 Task: Add Attachment from "Attach a link" to Card Card0000000164 in Board Board0000000041 in Workspace WS0000000014 in Trello. Add Cover Red to Card Card0000000164 in Board Board0000000041 in Workspace WS0000000014 in Trello. Add "Join Card" Button Button0000000164  to Card Card0000000164 in Board Board0000000041 in Workspace WS0000000014 in Trello. Add Description DS0000000164 to Card Card0000000164 in Board Board0000000041 in Workspace WS0000000014 in Trello. Add Comment CM0000000164 to Card Card0000000164 in Board Board0000000041 in Workspace WS0000000014 in Trello
Action: Mouse moved to (382, 543)
Screenshot: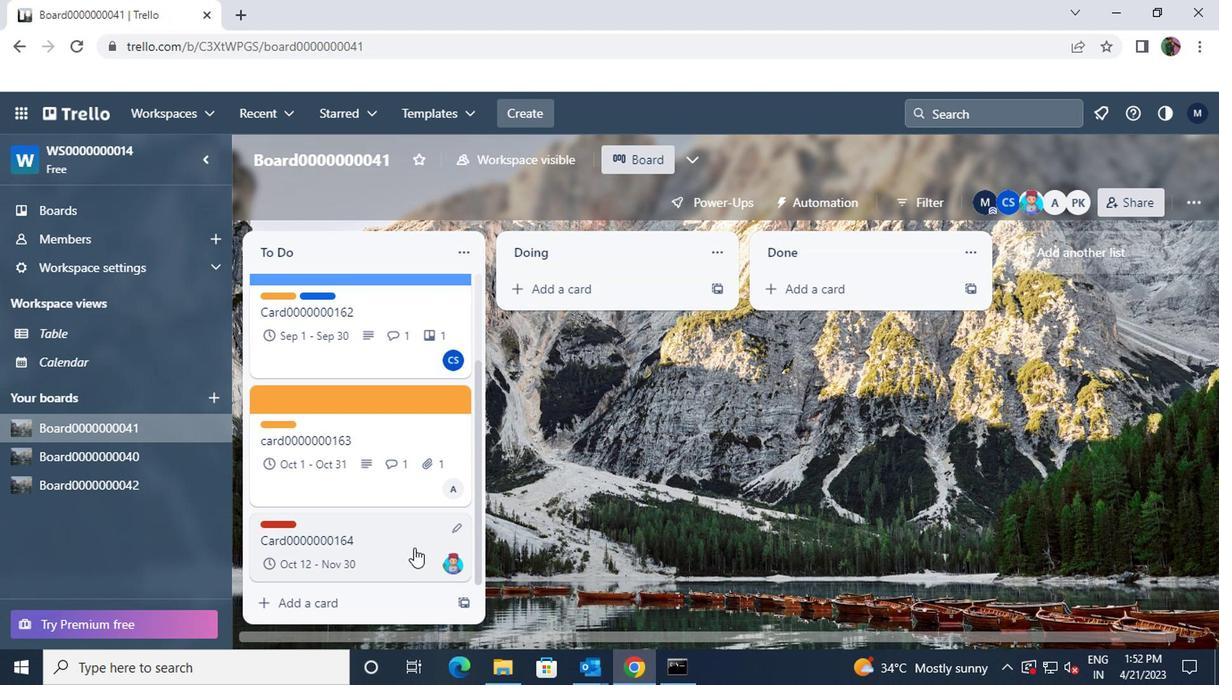 
Action: Mouse pressed left at (382, 543)
Screenshot: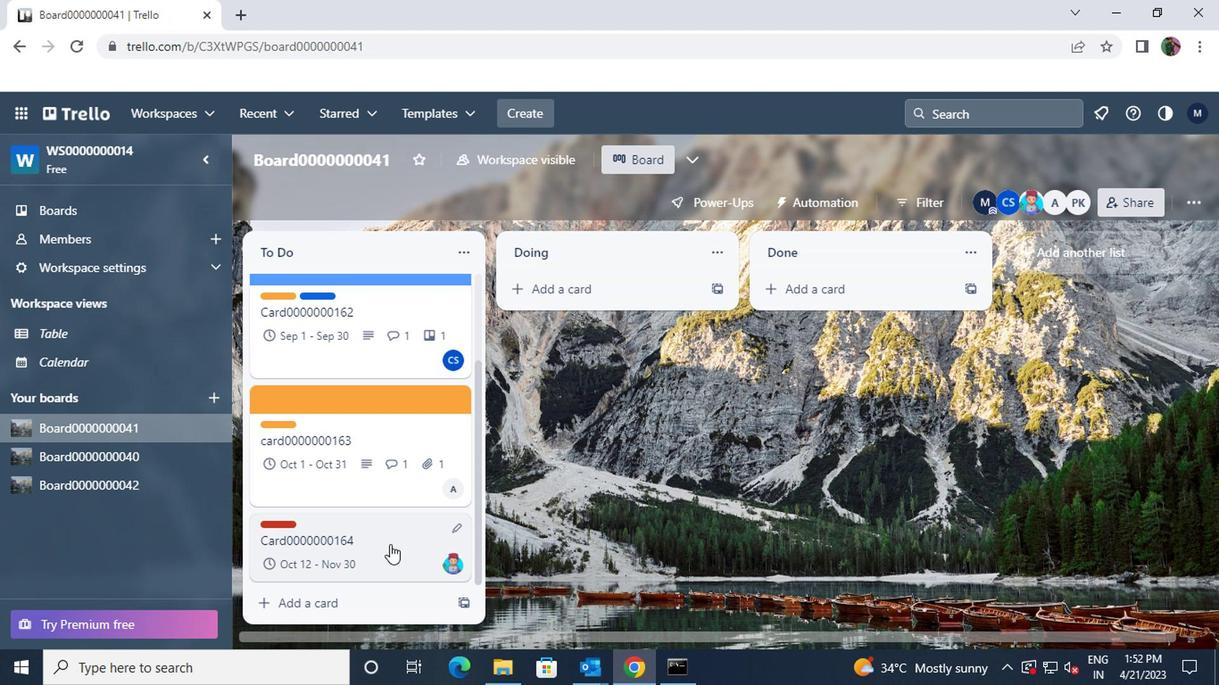 
Action: Mouse moved to (822, 394)
Screenshot: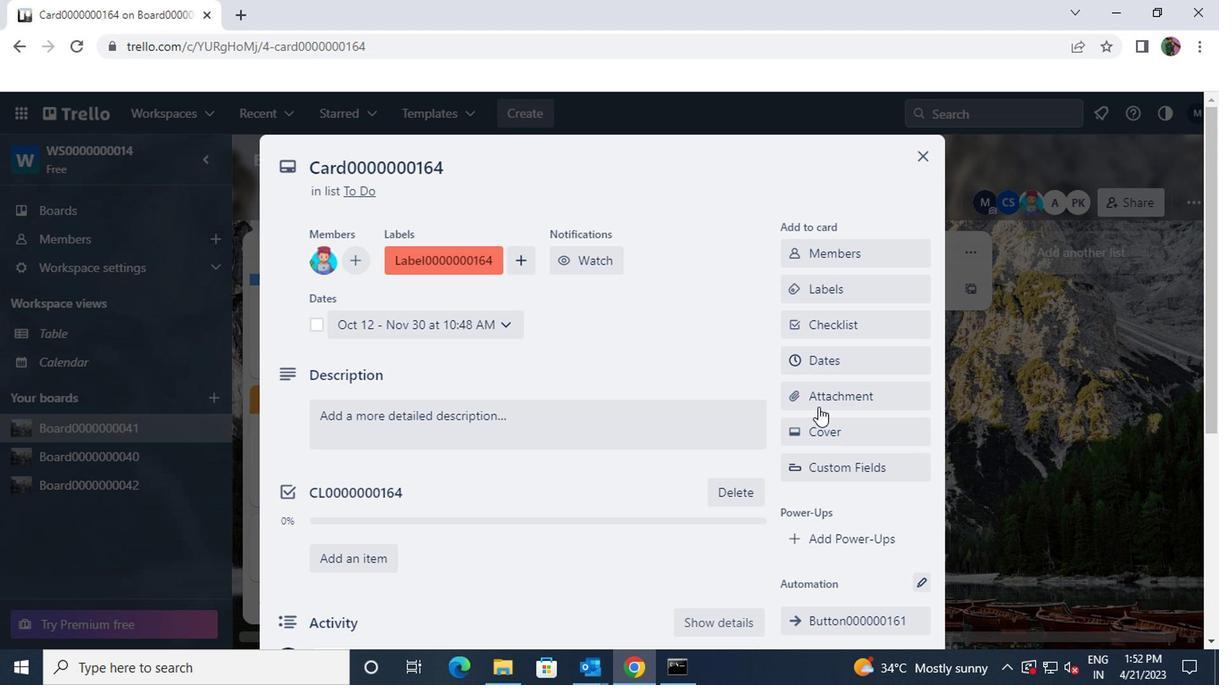 
Action: Mouse pressed left at (822, 394)
Screenshot: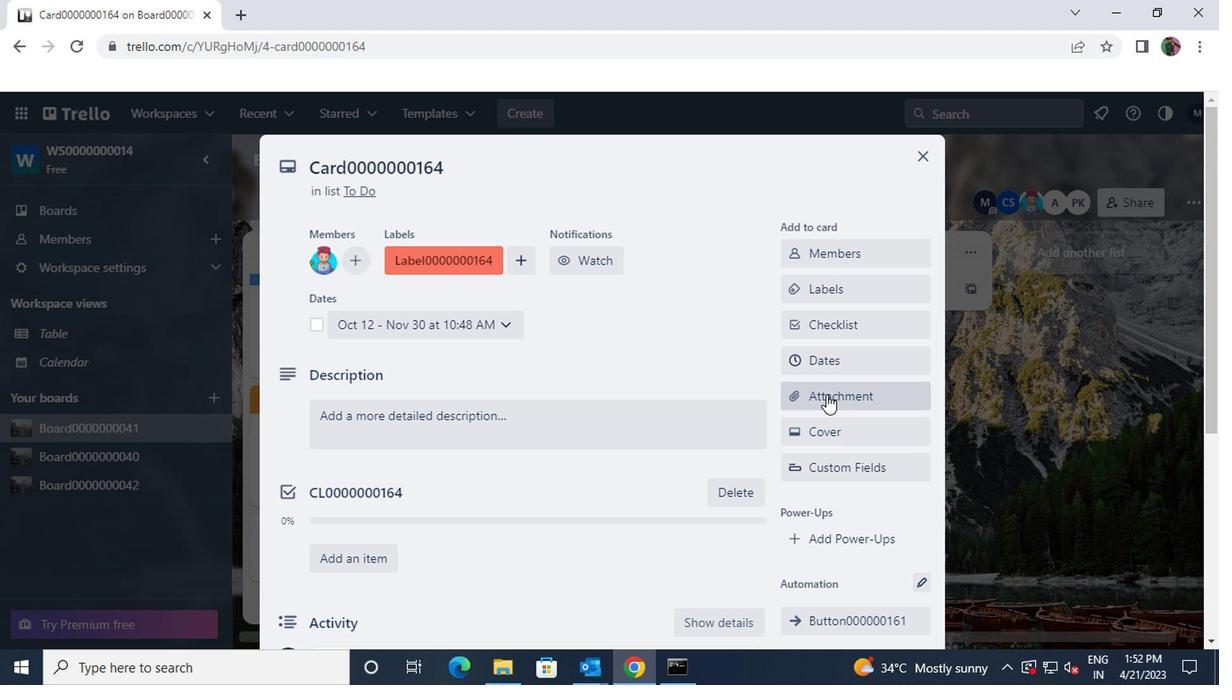 
Action: Key pressed ctrl+V
Screenshot: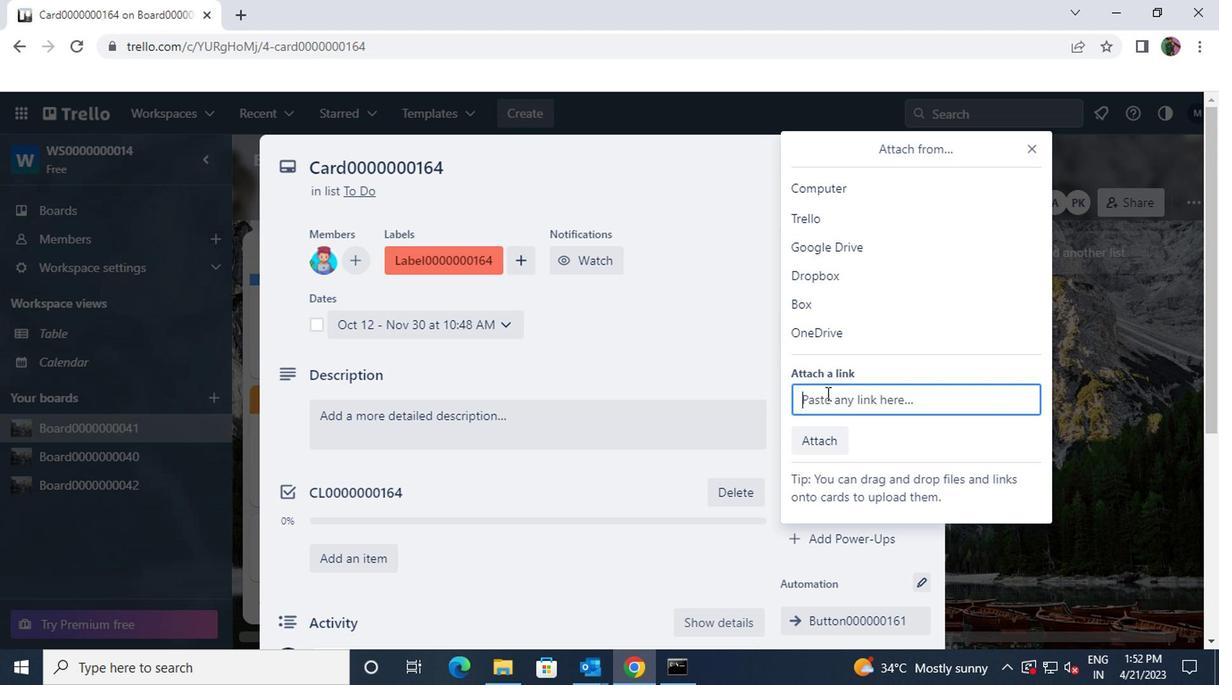 
Action: Mouse moved to (821, 506)
Screenshot: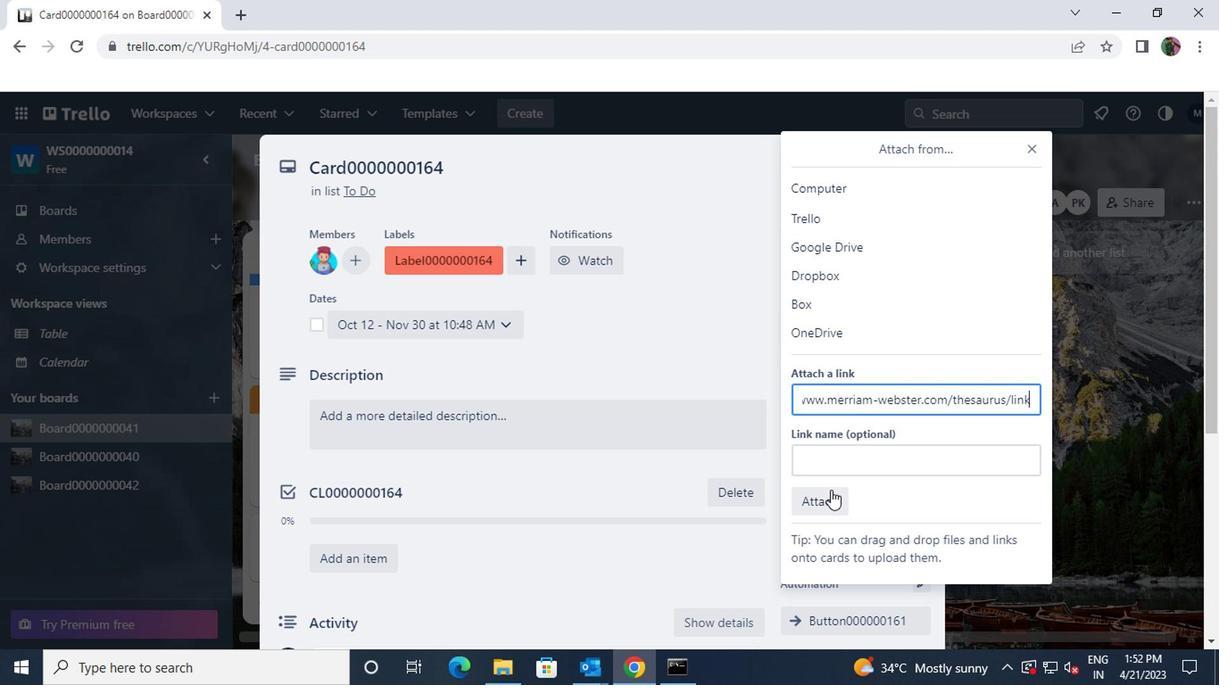 
Action: Mouse pressed left at (821, 506)
Screenshot: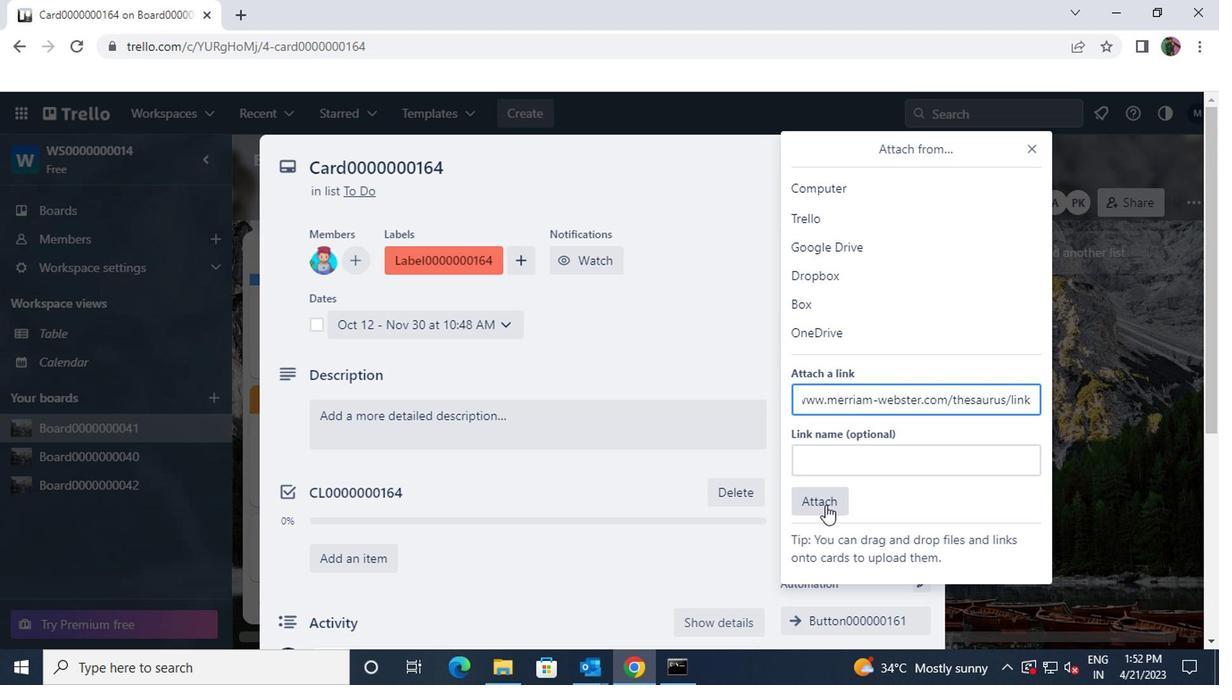 
Action: Mouse moved to (817, 422)
Screenshot: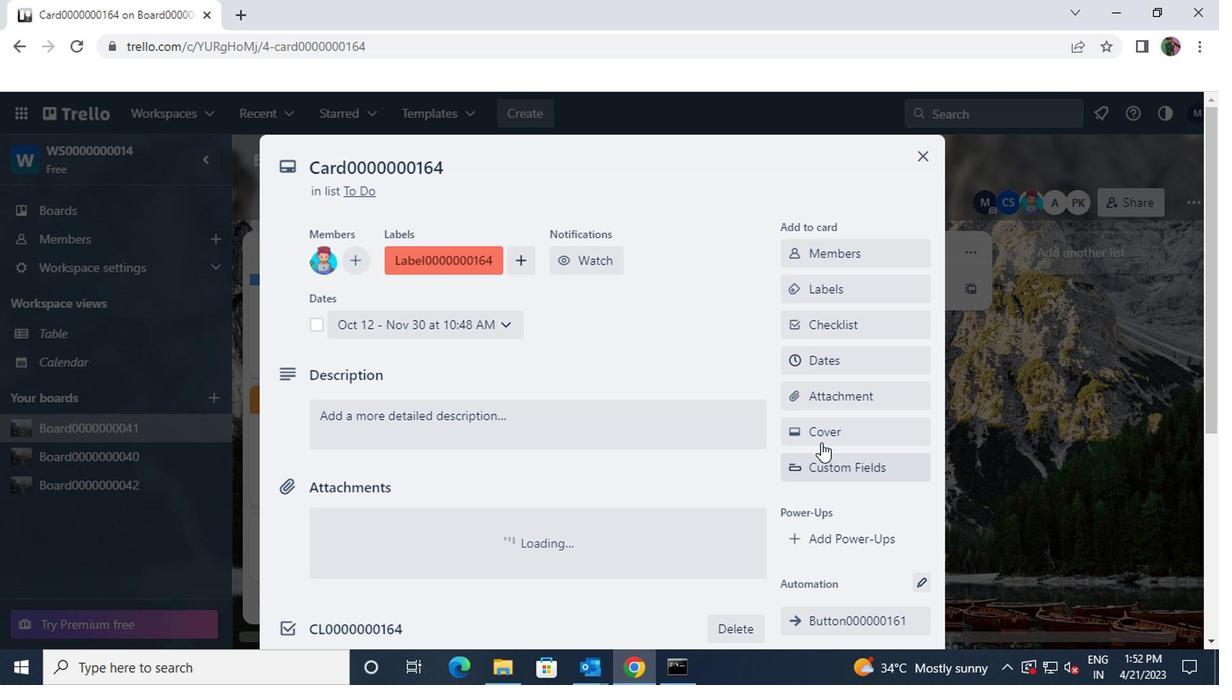 
Action: Mouse pressed left at (817, 422)
Screenshot: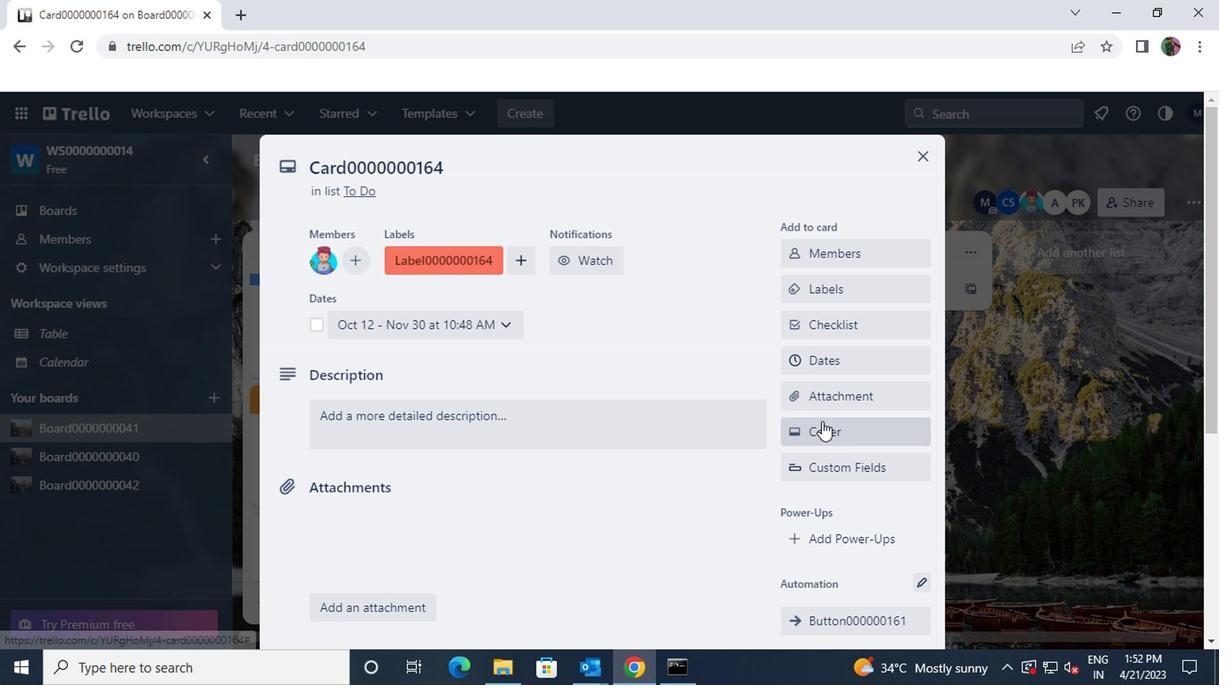 
Action: Mouse moved to (973, 299)
Screenshot: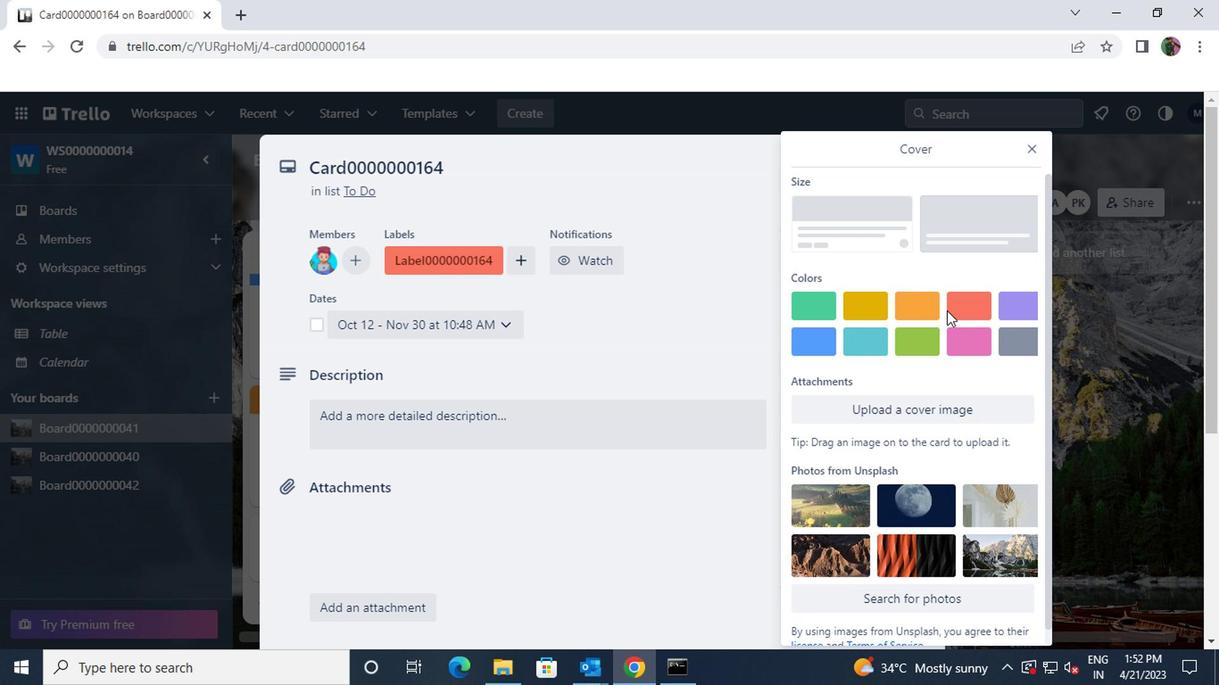 
Action: Mouse pressed left at (973, 299)
Screenshot: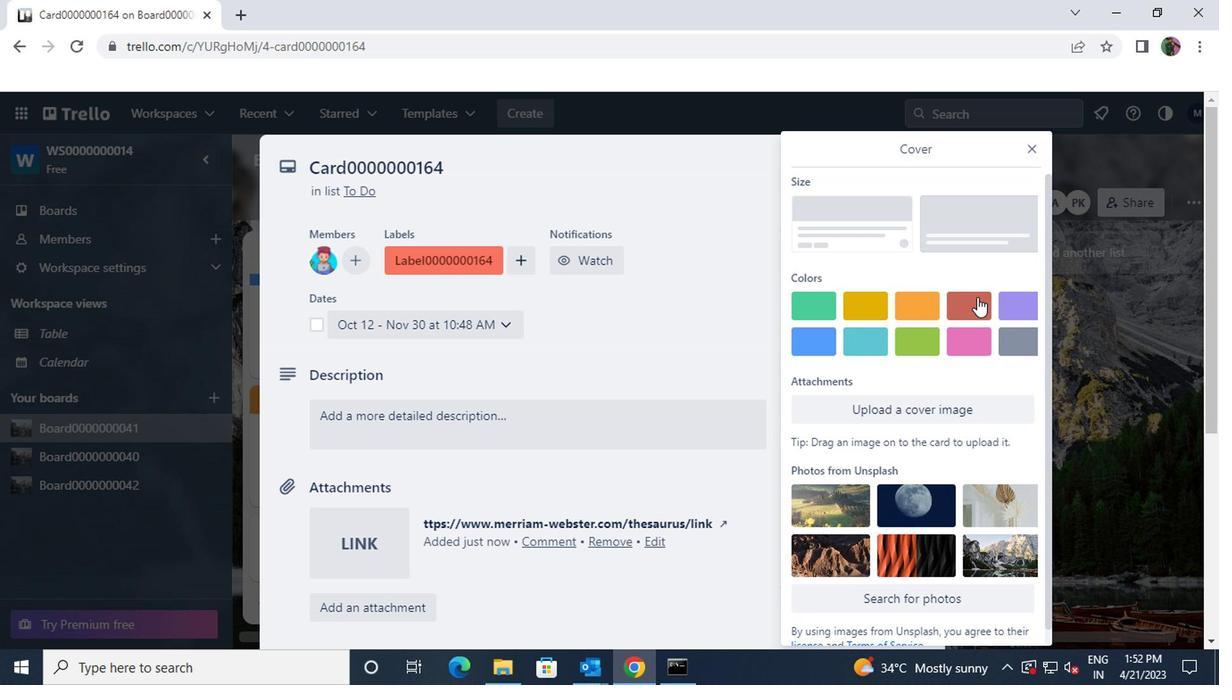 
Action: Mouse moved to (1026, 152)
Screenshot: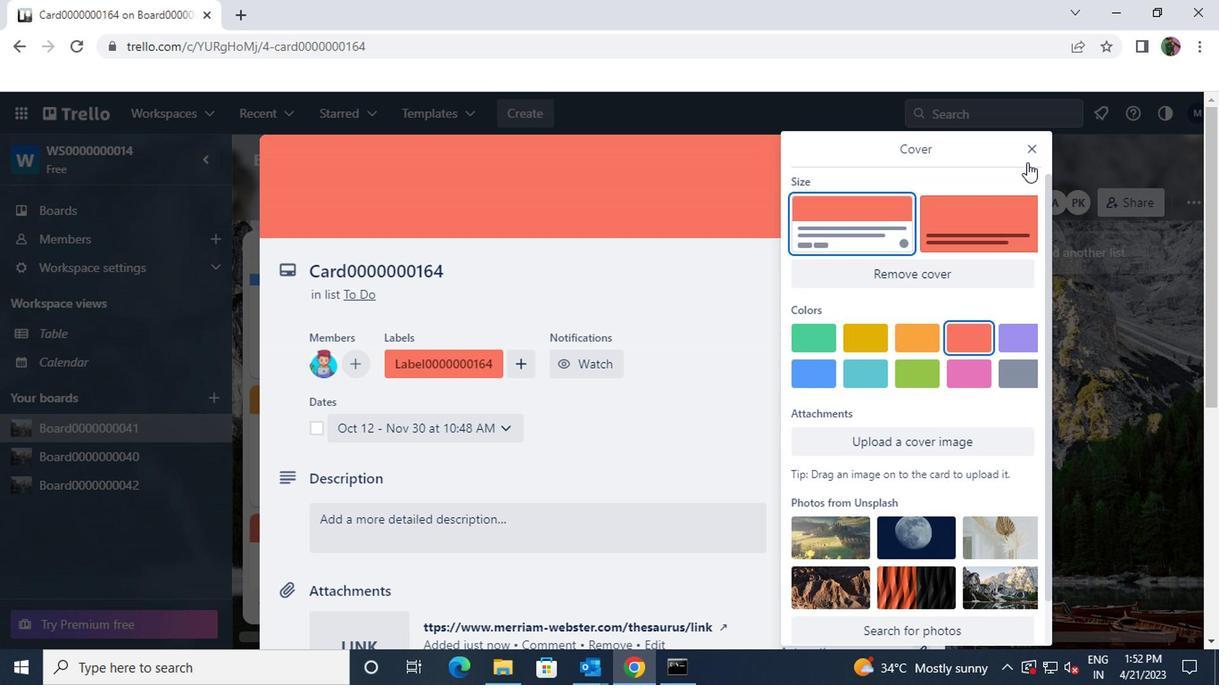 
Action: Mouse pressed left at (1026, 152)
Screenshot: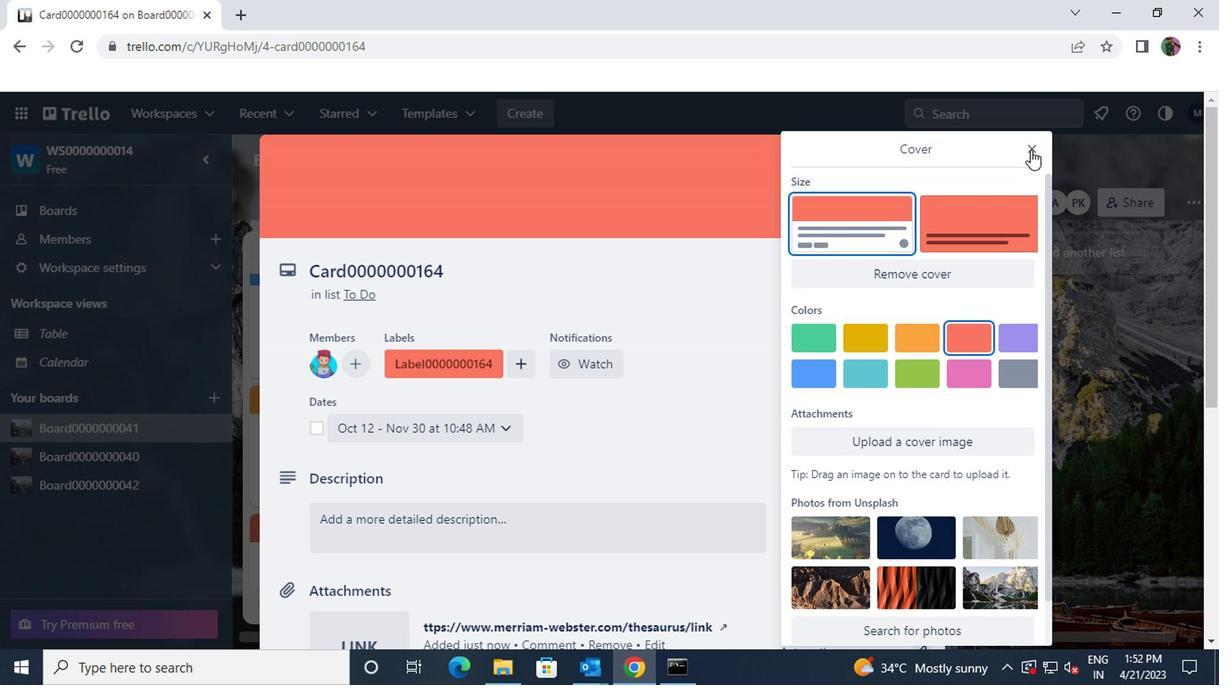 
Action: Mouse moved to (898, 359)
Screenshot: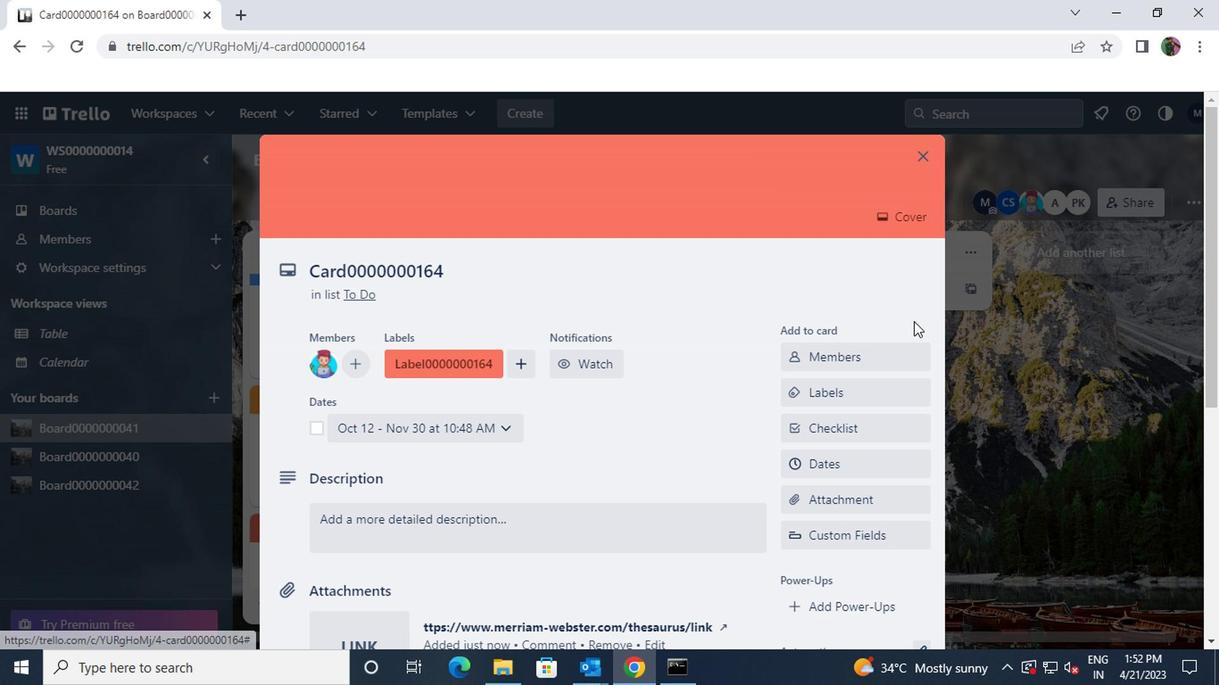
Action: Mouse scrolled (898, 358) with delta (0, 0)
Screenshot: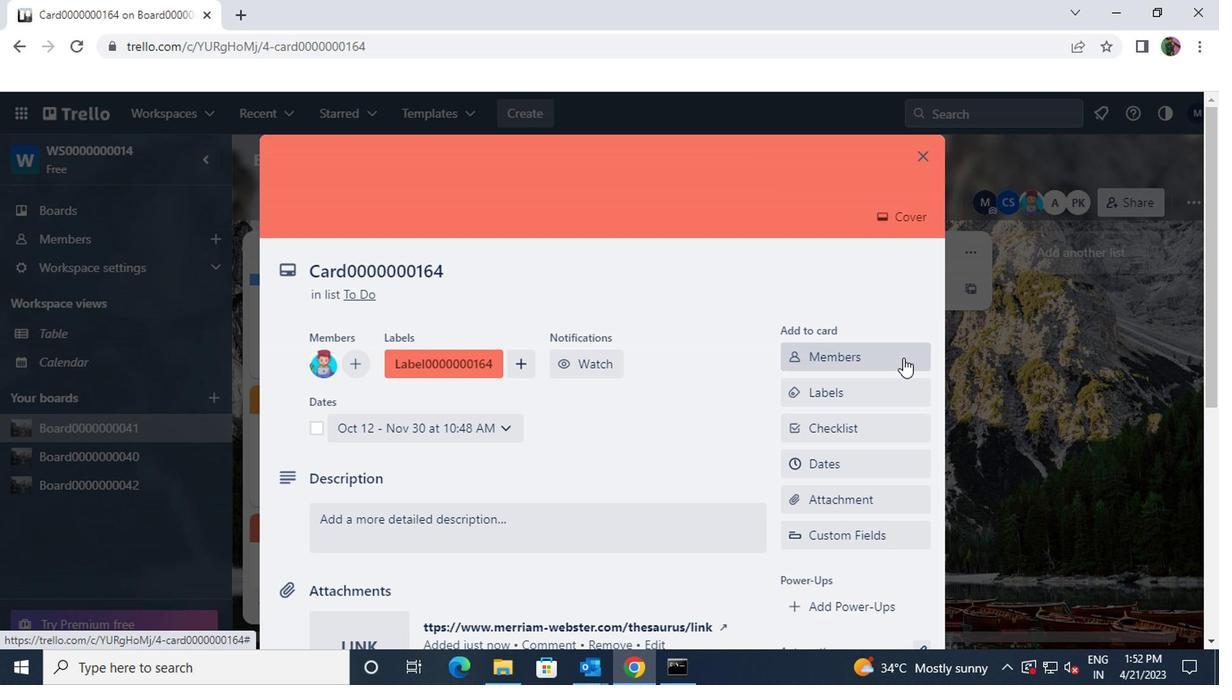 
Action: Mouse scrolled (898, 358) with delta (0, 0)
Screenshot: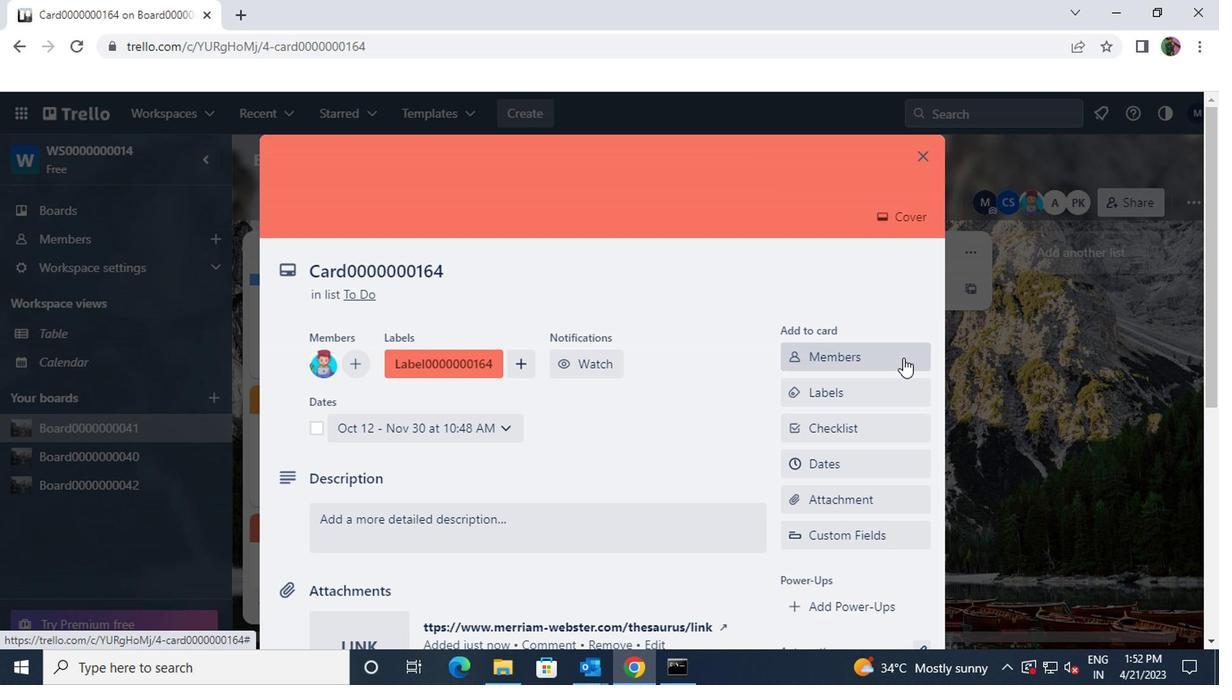 
Action: Mouse moved to (897, 363)
Screenshot: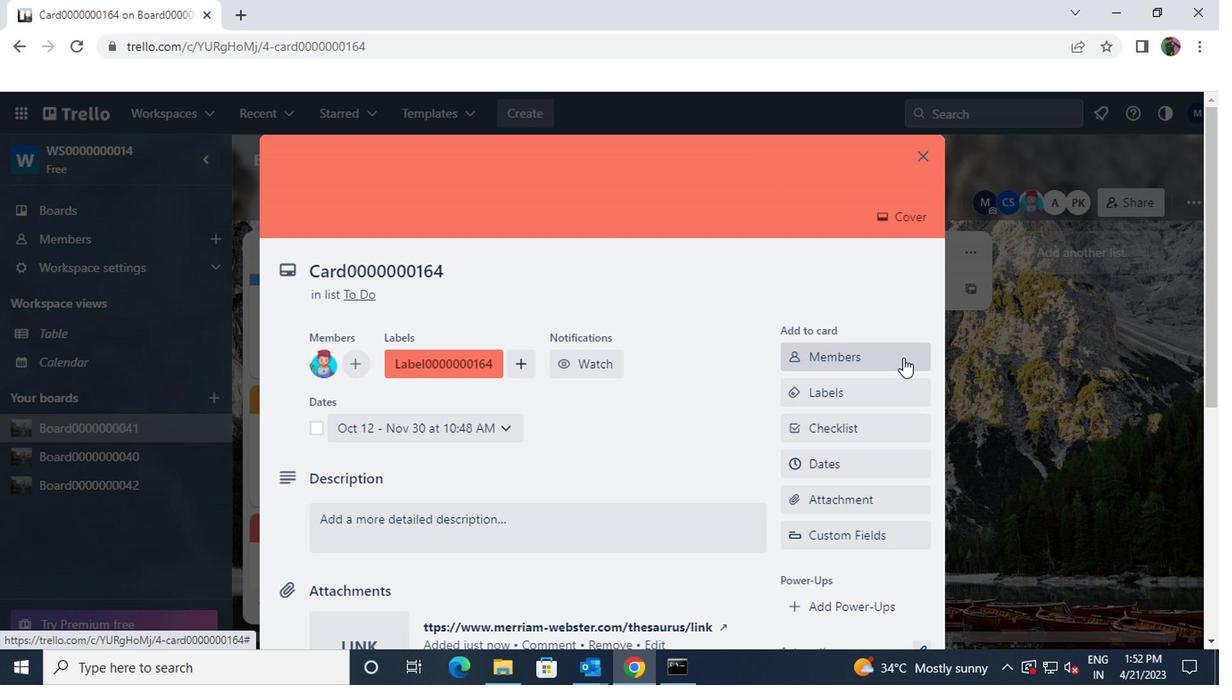 
Action: Mouse scrolled (897, 361) with delta (0, -1)
Screenshot: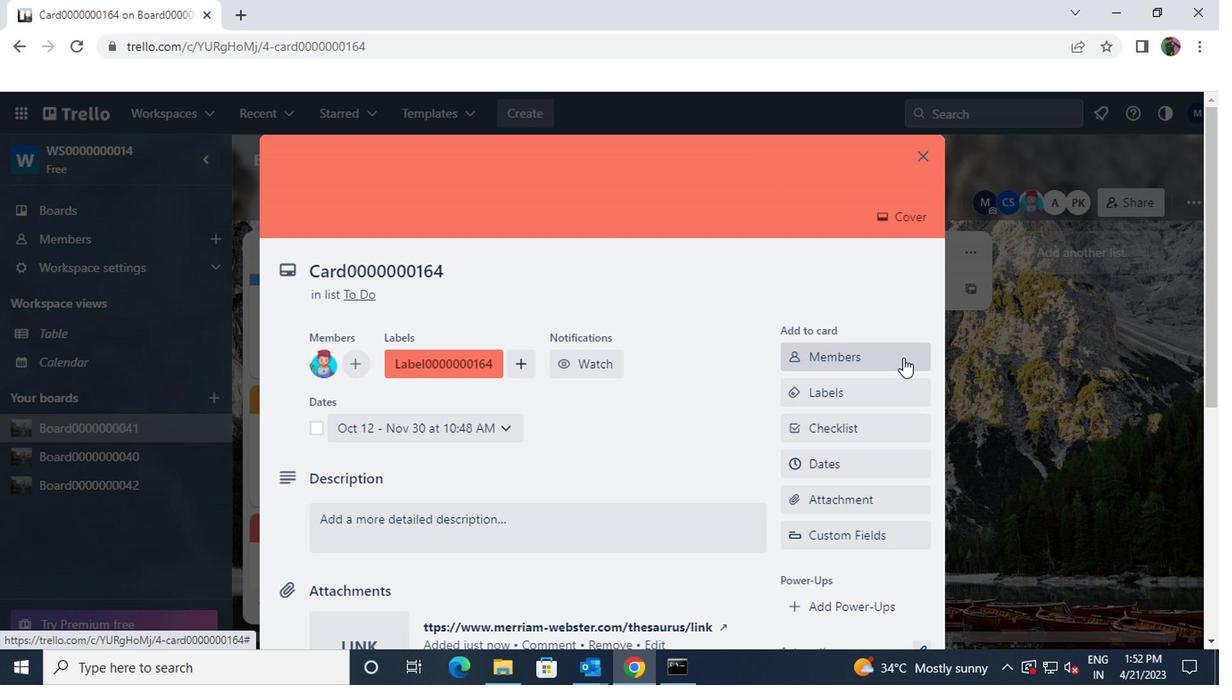 
Action: Mouse moved to (889, 466)
Screenshot: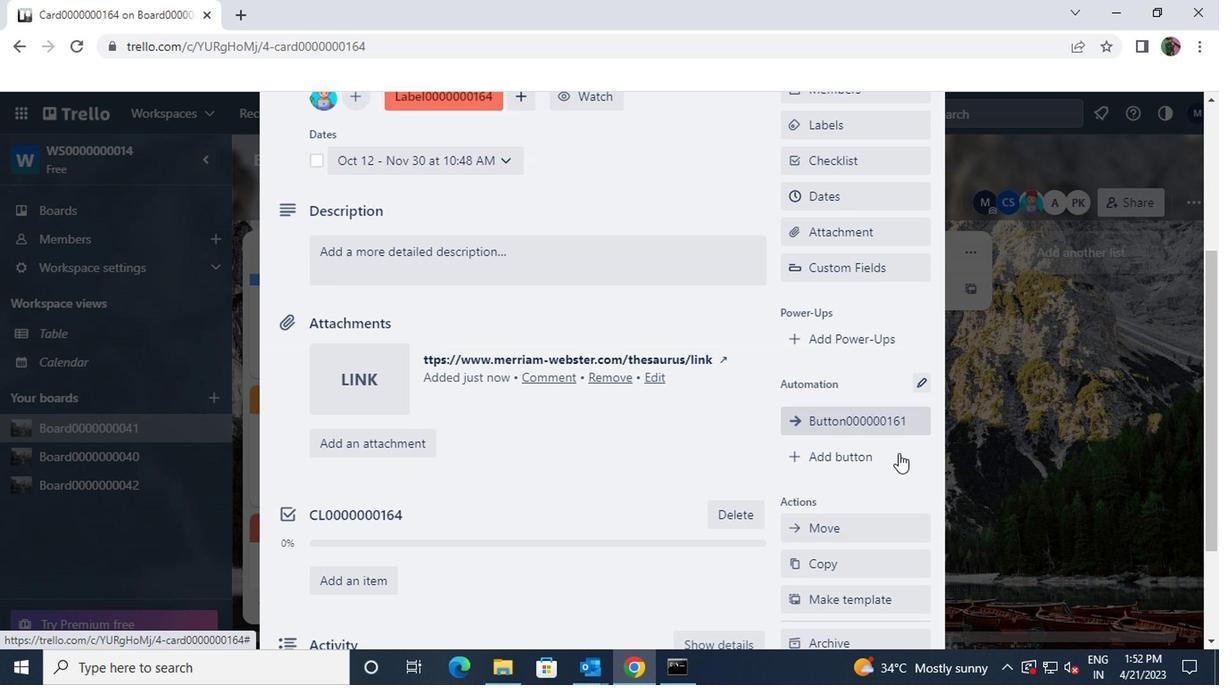 
Action: Mouse pressed left at (889, 466)
Screenshot: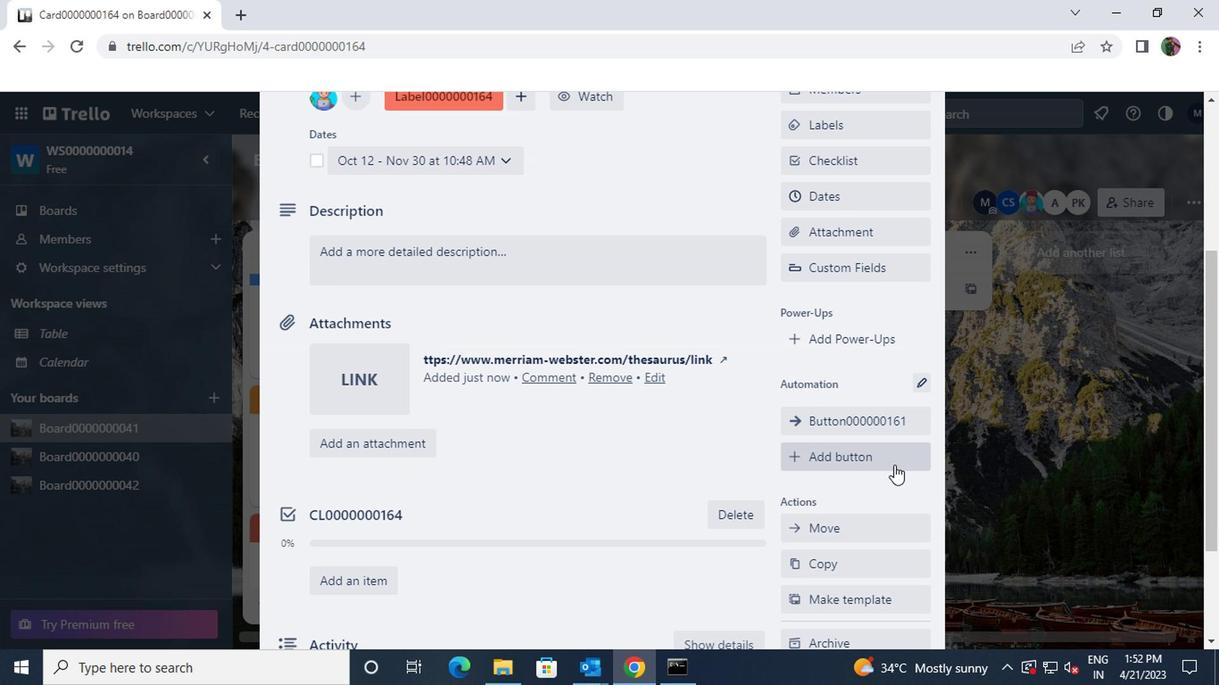 
Action: Mouse moved to (856, 337)
Screenshot: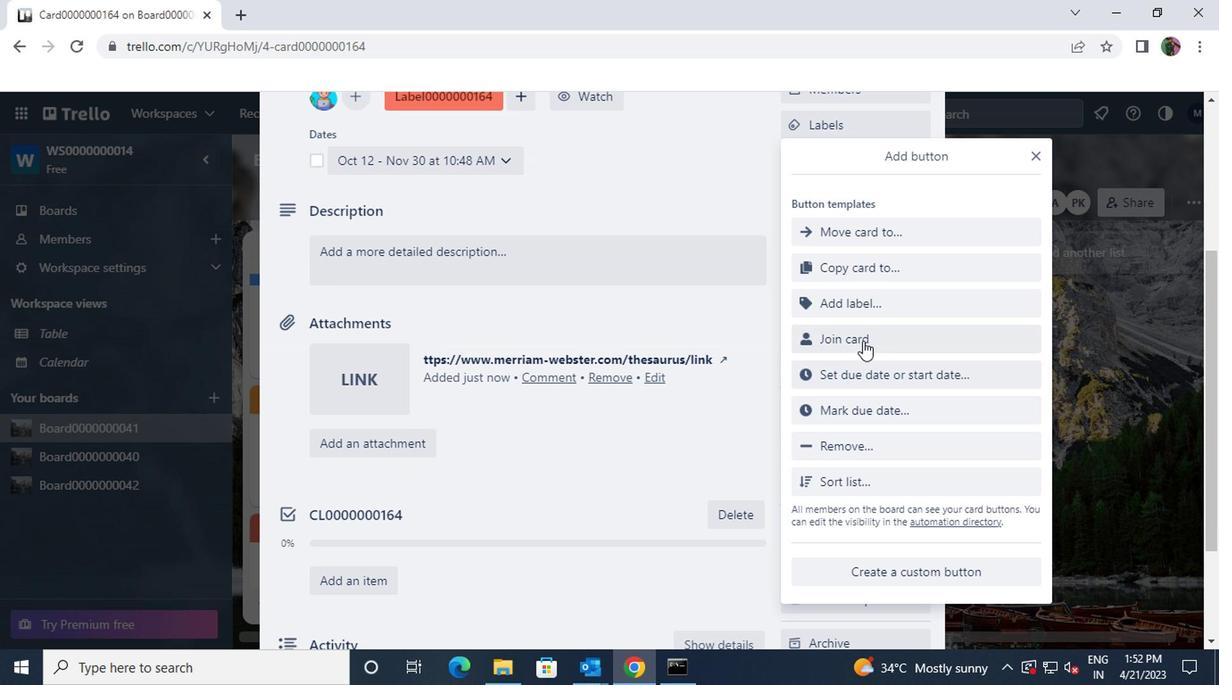 
Action: Mouse pressed left at (856, 337)
Screenshot: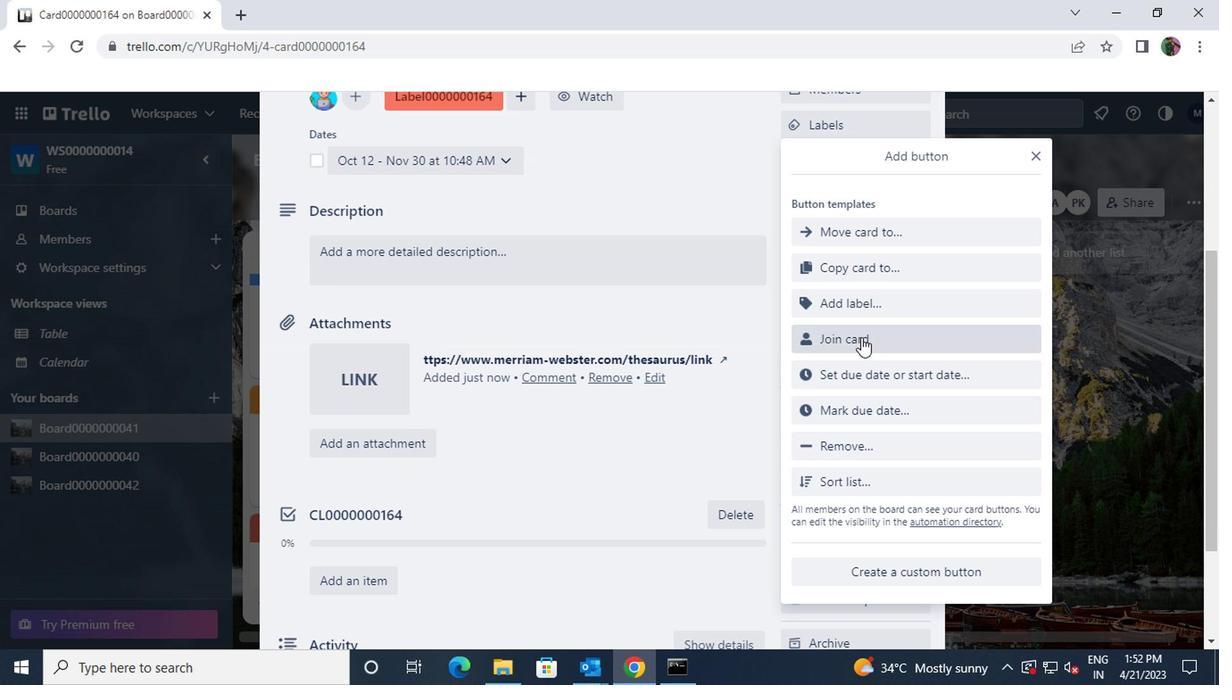 
Action: Mouse moved to (878, 230)
Screenshot: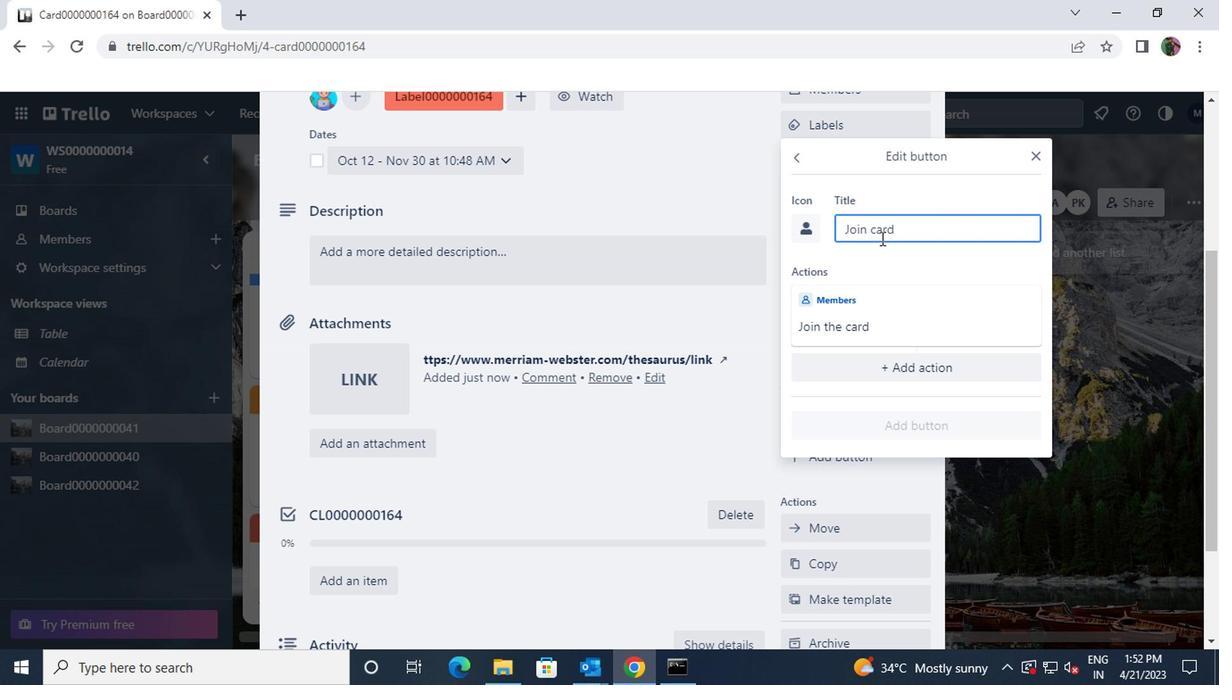 
Action: Mouse pressed left at (878, 230)
Screenshot: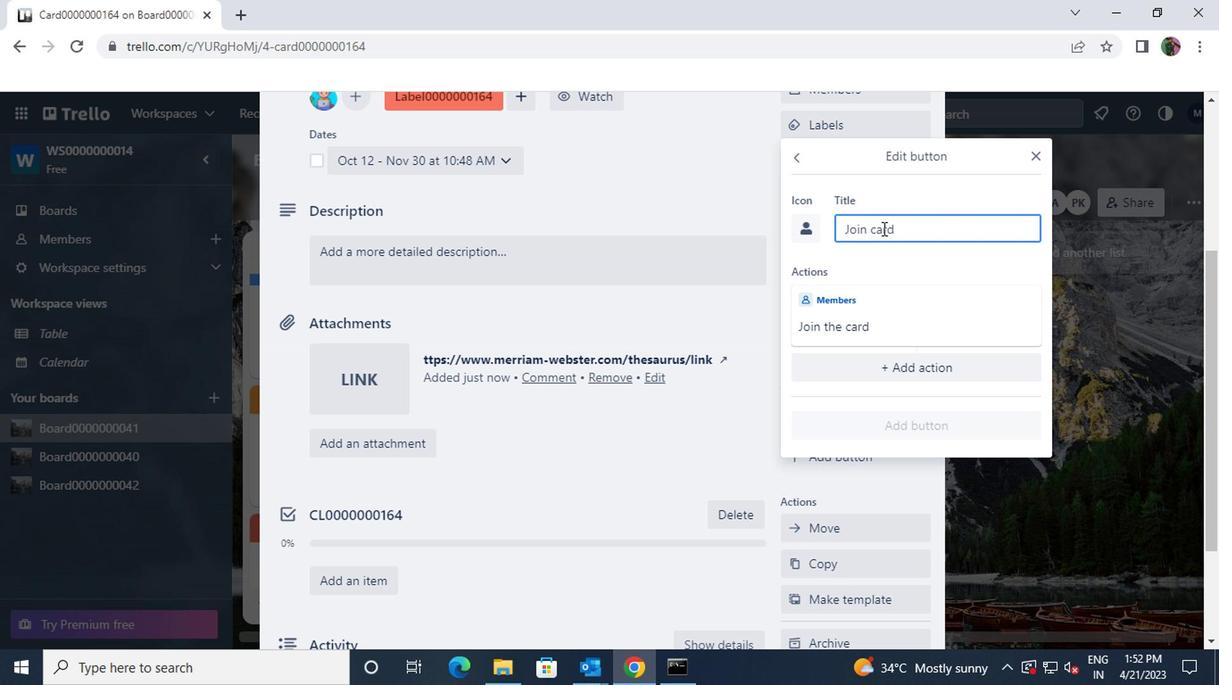 
Action: Key pressed <Key.shift>ctrl+BUTTON0000000164
Screenshot: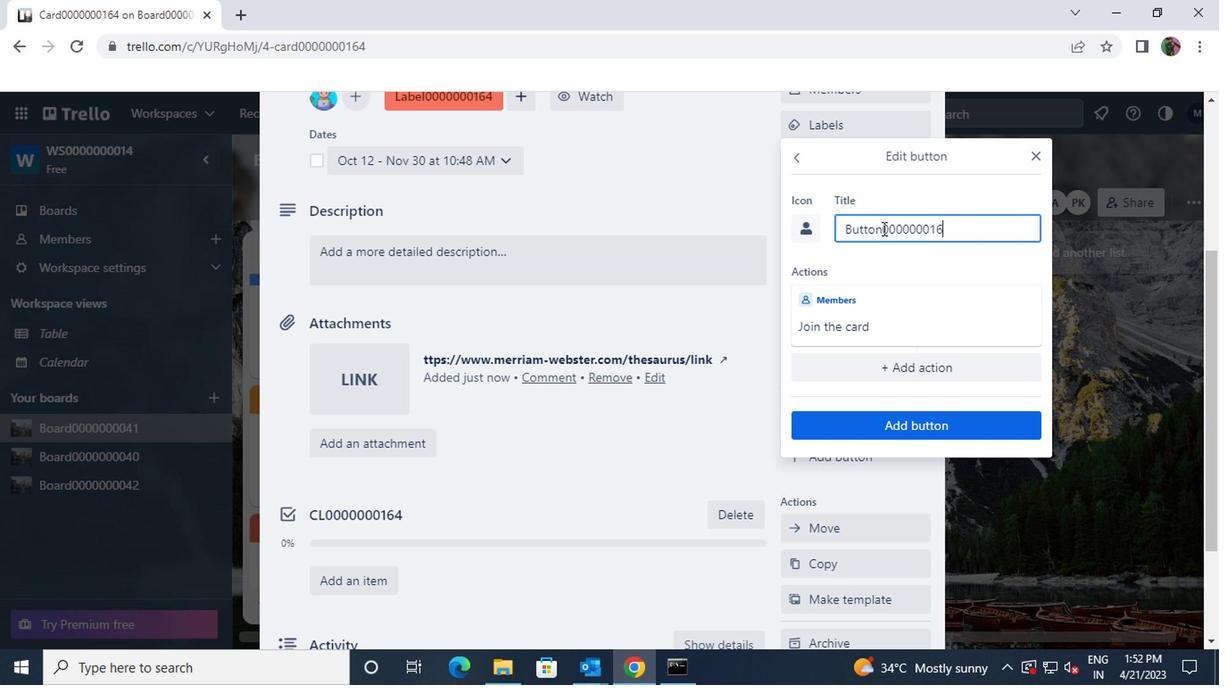 
Action: Mouse moved to (876, 430)
Screenshot: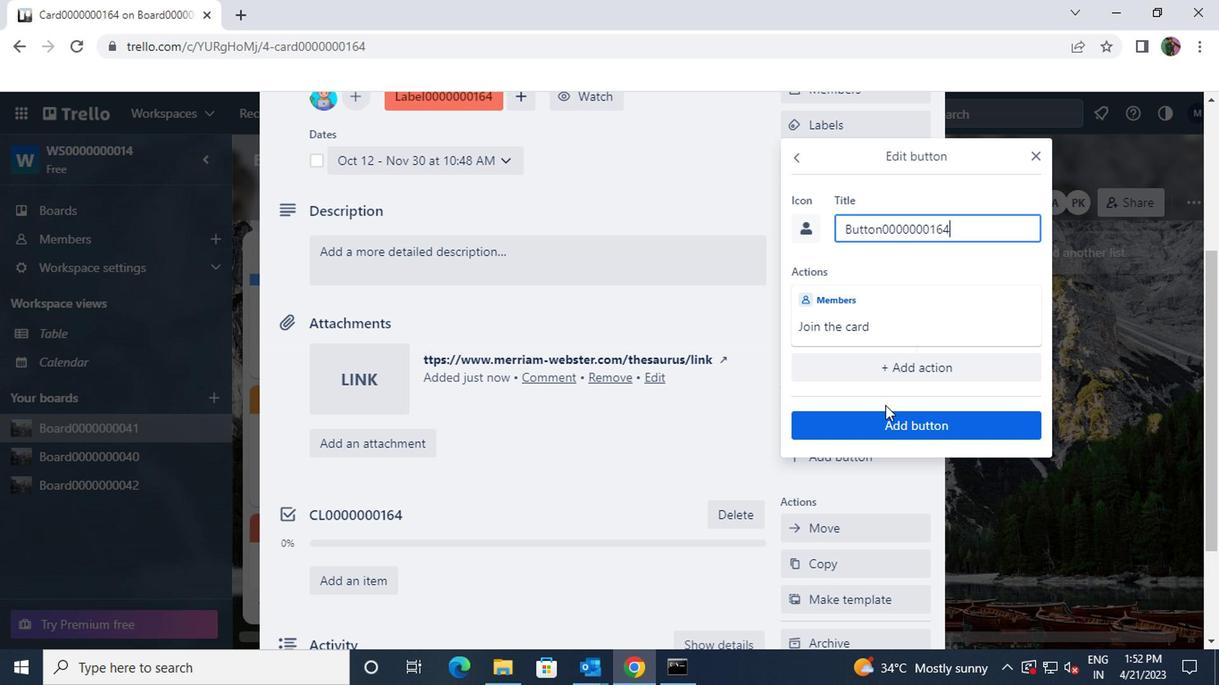 
Action: Mouse pressed left at (876, 430)
Screenshot: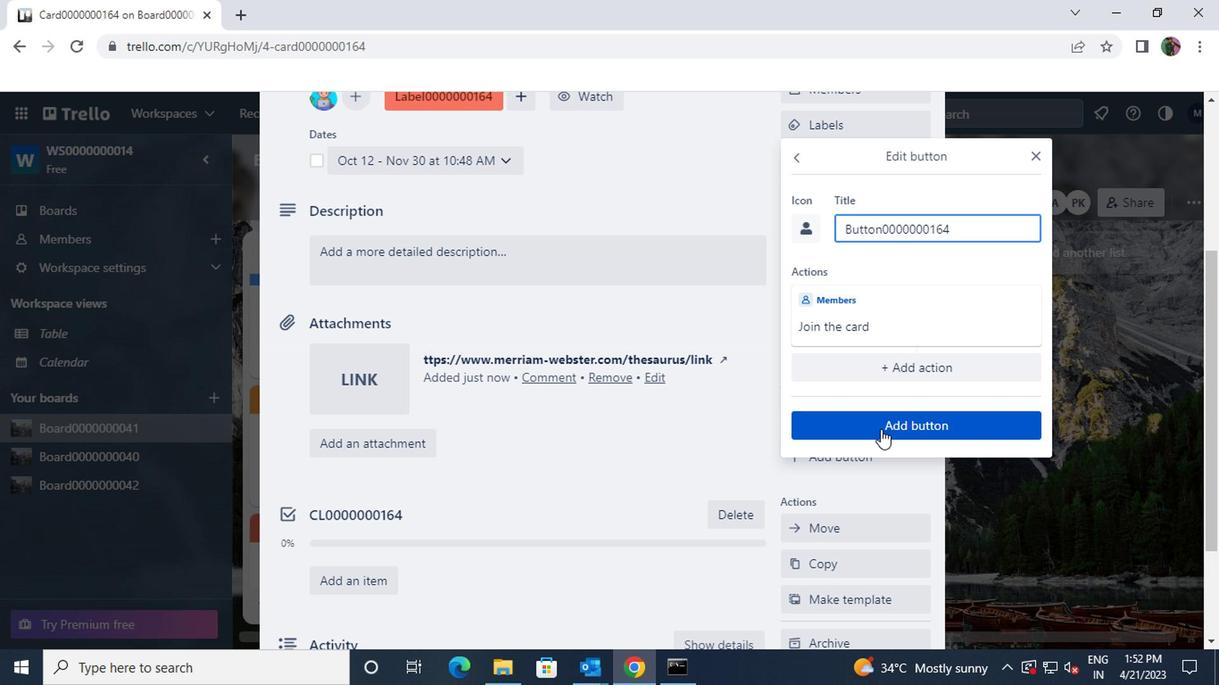 
Action: Mouse moved to (581, 259)
Screenshot: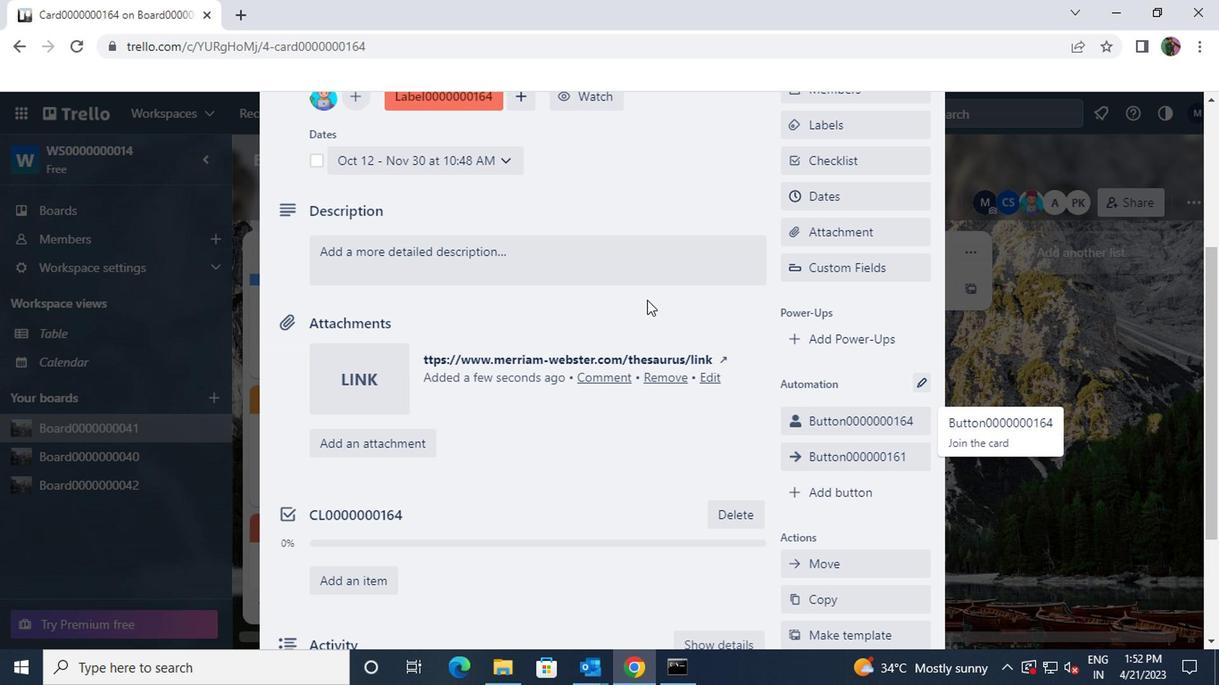 
Action: Mouse pressed left at (581, 259)
Screenshot: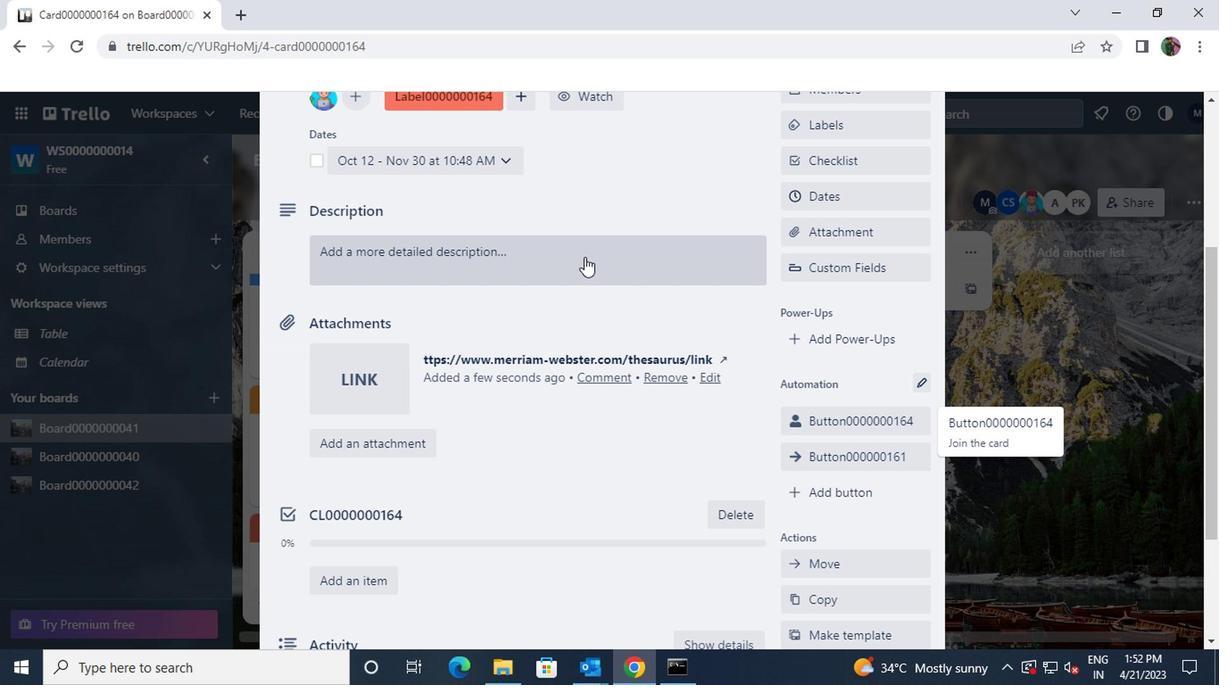 
Action: Key pressed <Key.shift>DS0000000164
Screenshot: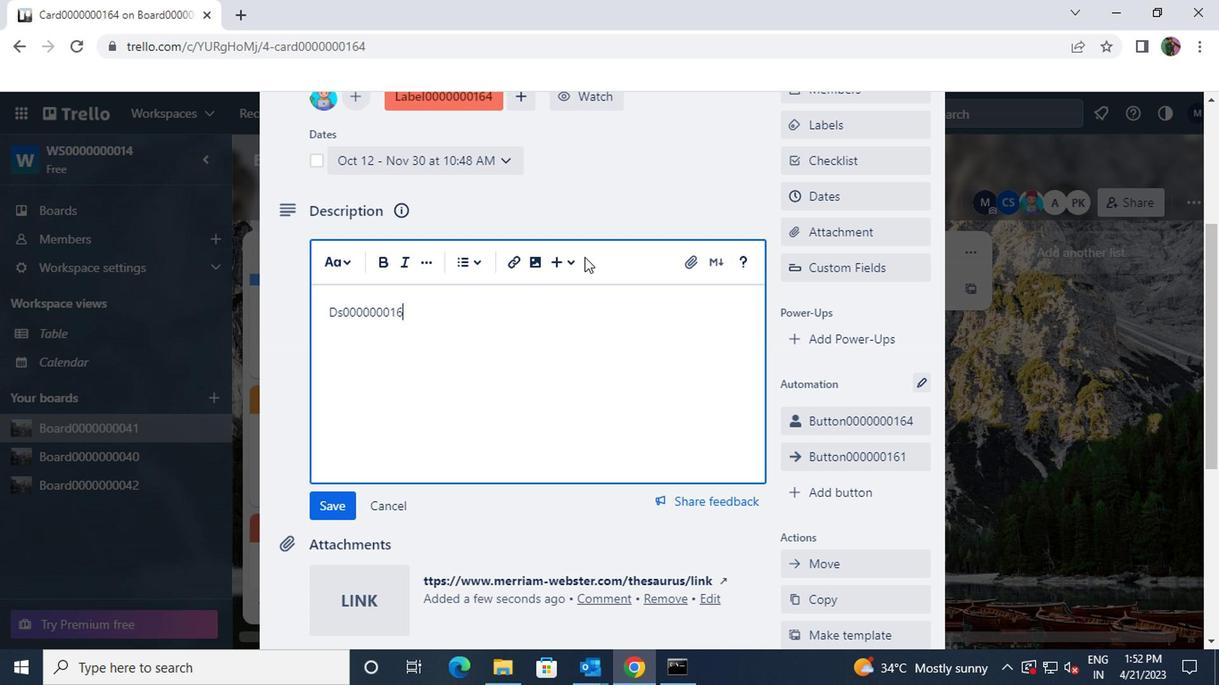 
Action: Mouse moved to (332, 501)
Screenshot: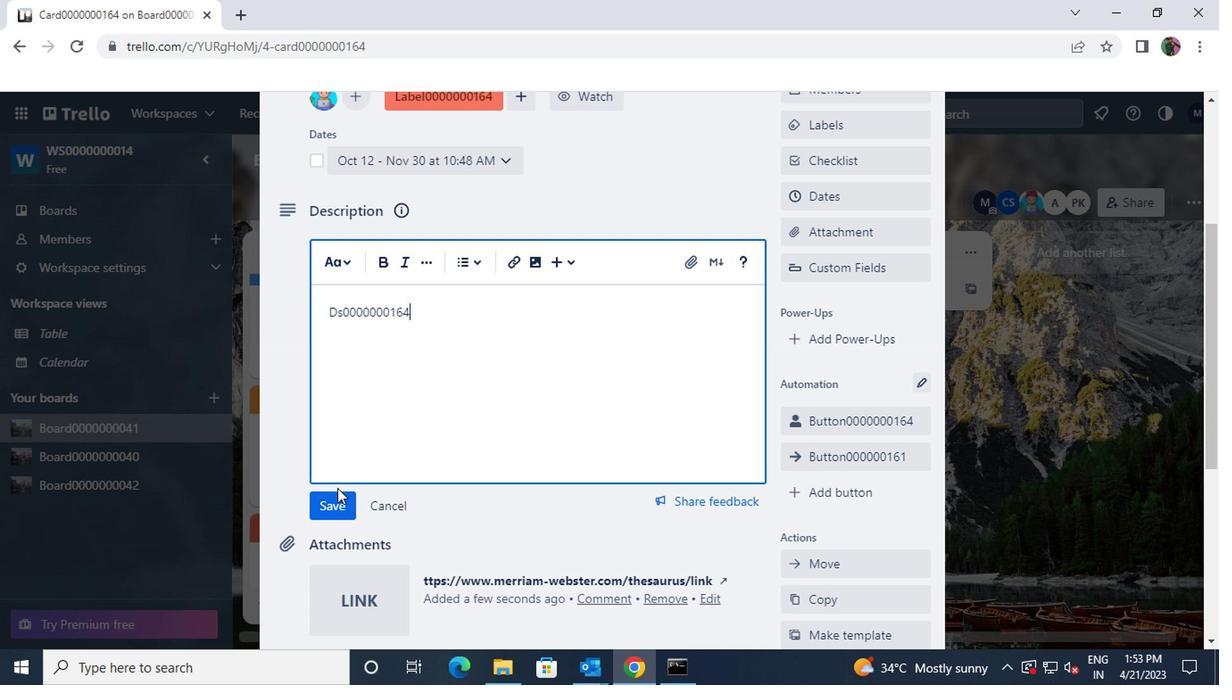 
Action: Mouse pressed left at (332, 501)
Screenshot: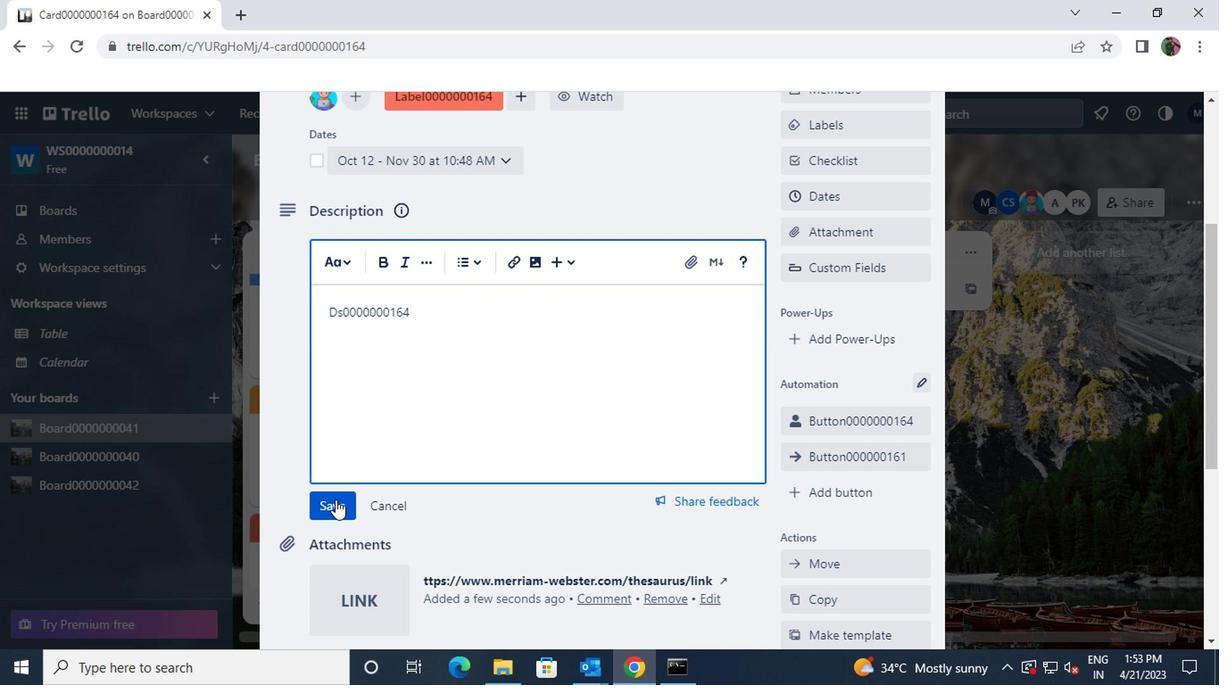 
Action: Mouse scrolled (332, 499) with delta (0, -1)
Screenshot: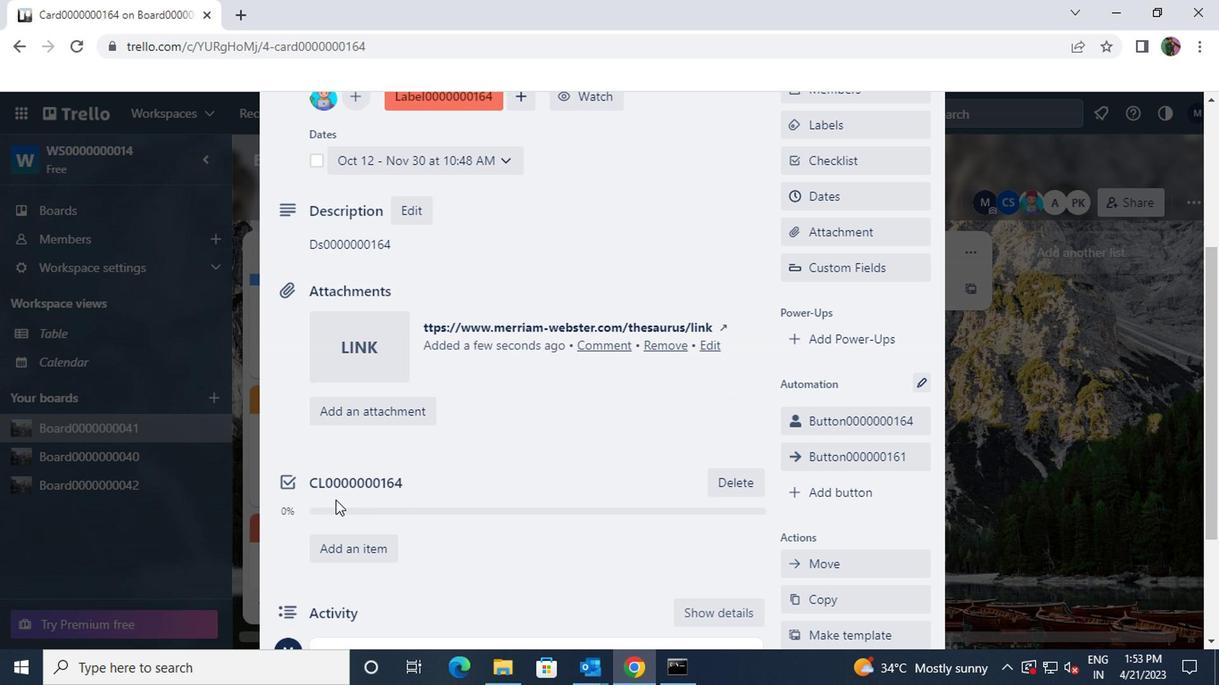 
Action: Mouse scrolled (332, 499) with delta (0, -1)
Screenshot: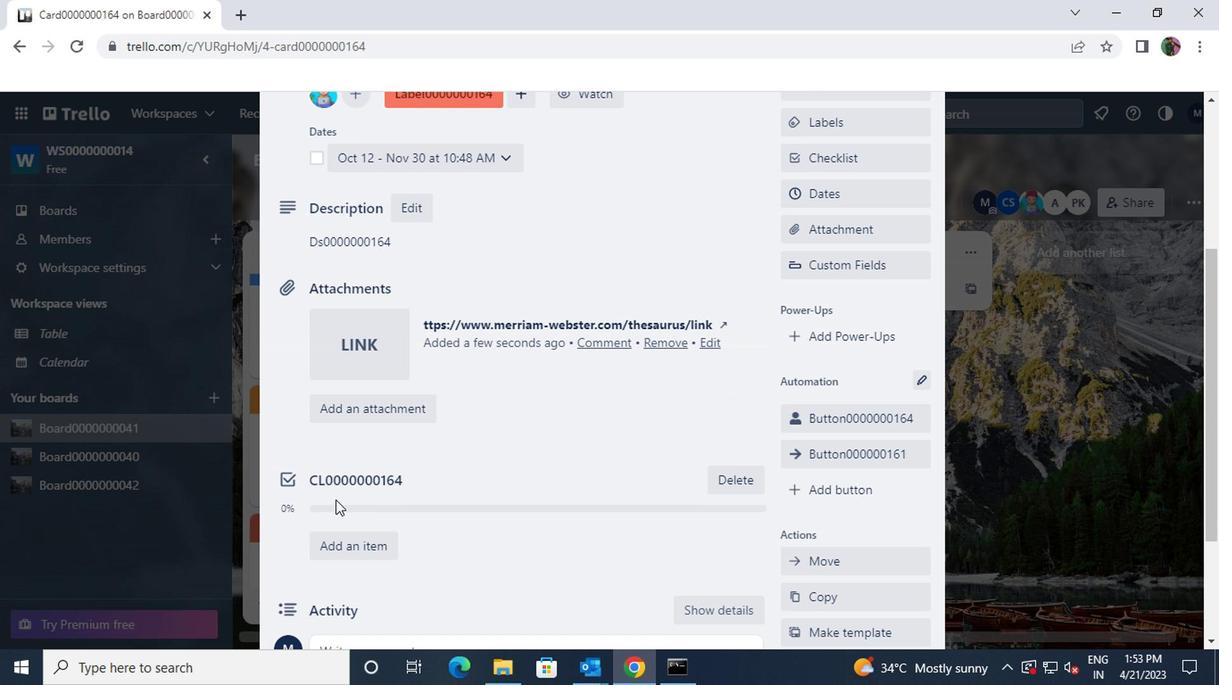 
Action: Mouse moved to (351, 486)
Screenshot: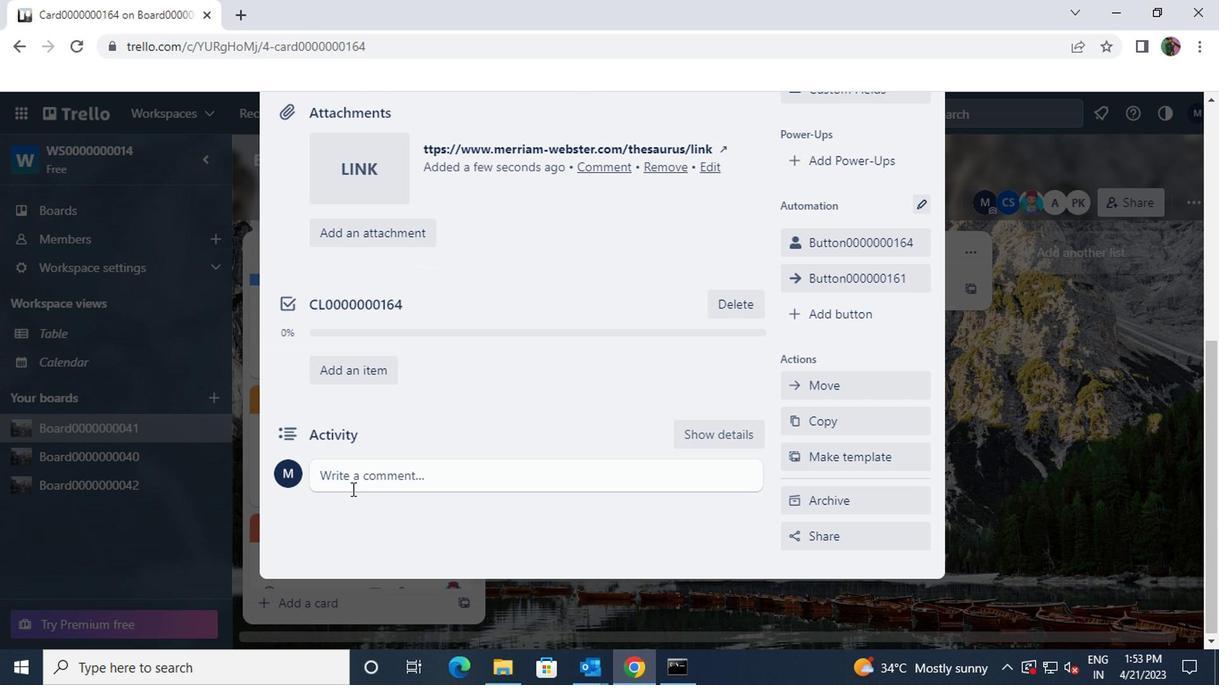 
Action: Mouse pressed left at (351, 486)
Screenshot: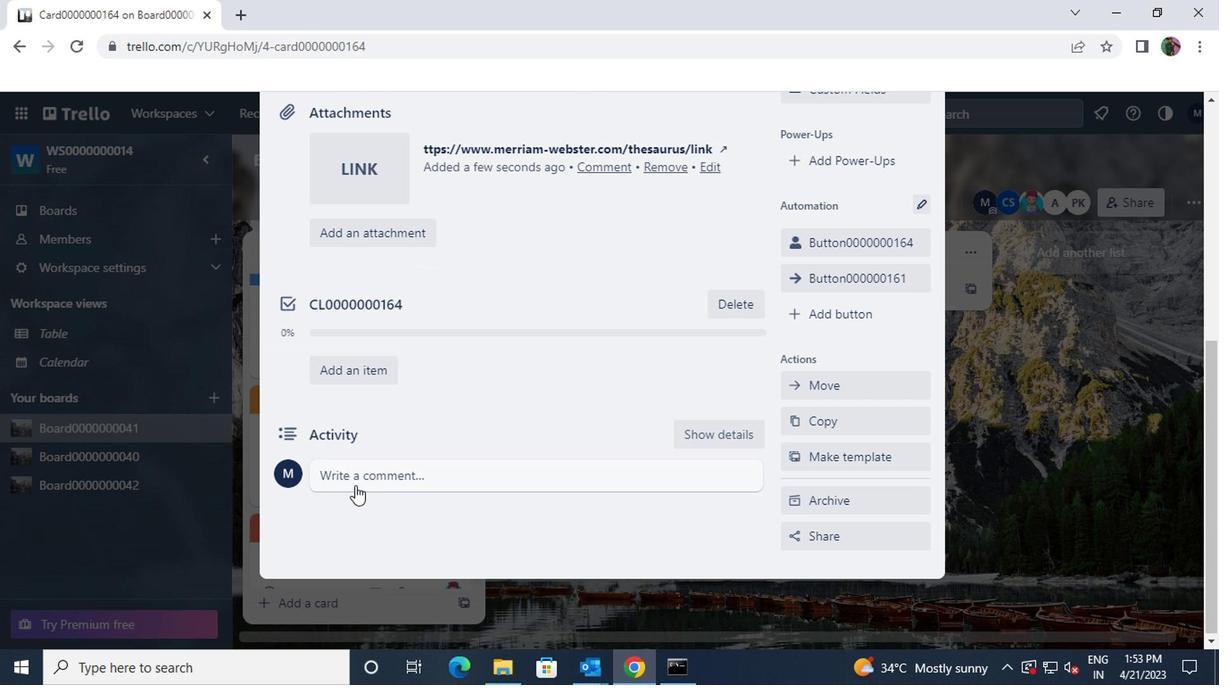 
Action: Key pressed <Key.shift>CM0000000164
Screenshot: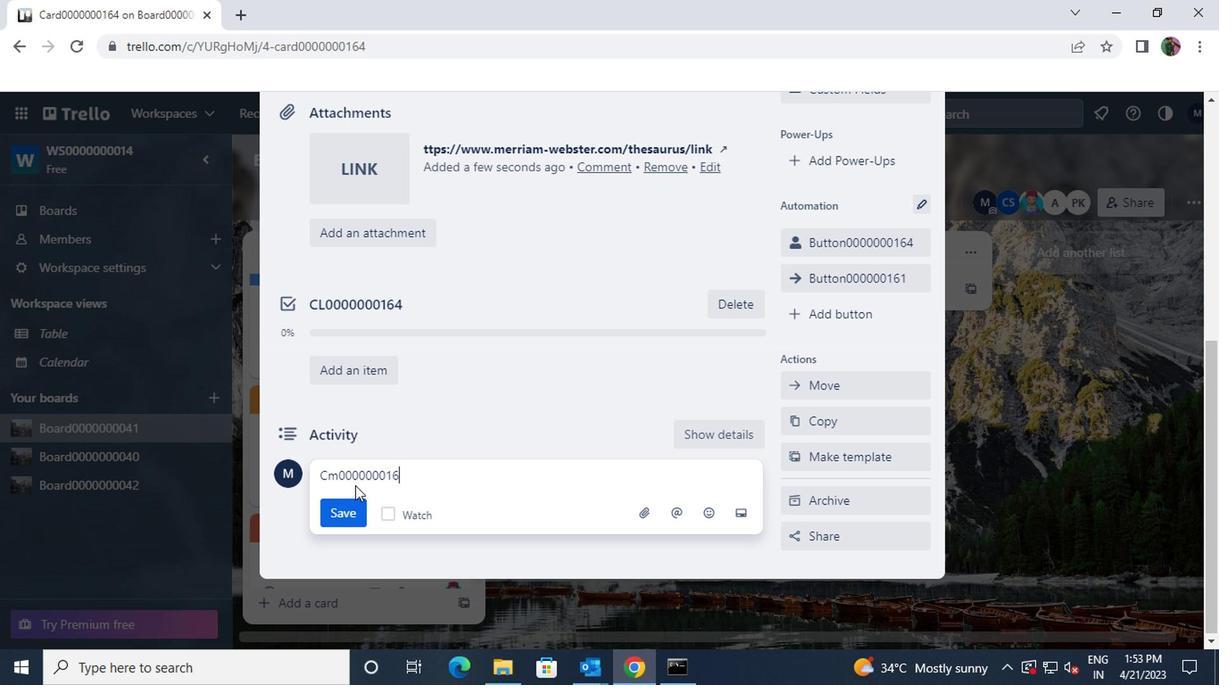 
Action: Mouse moved to (342, 505)
Screenshot: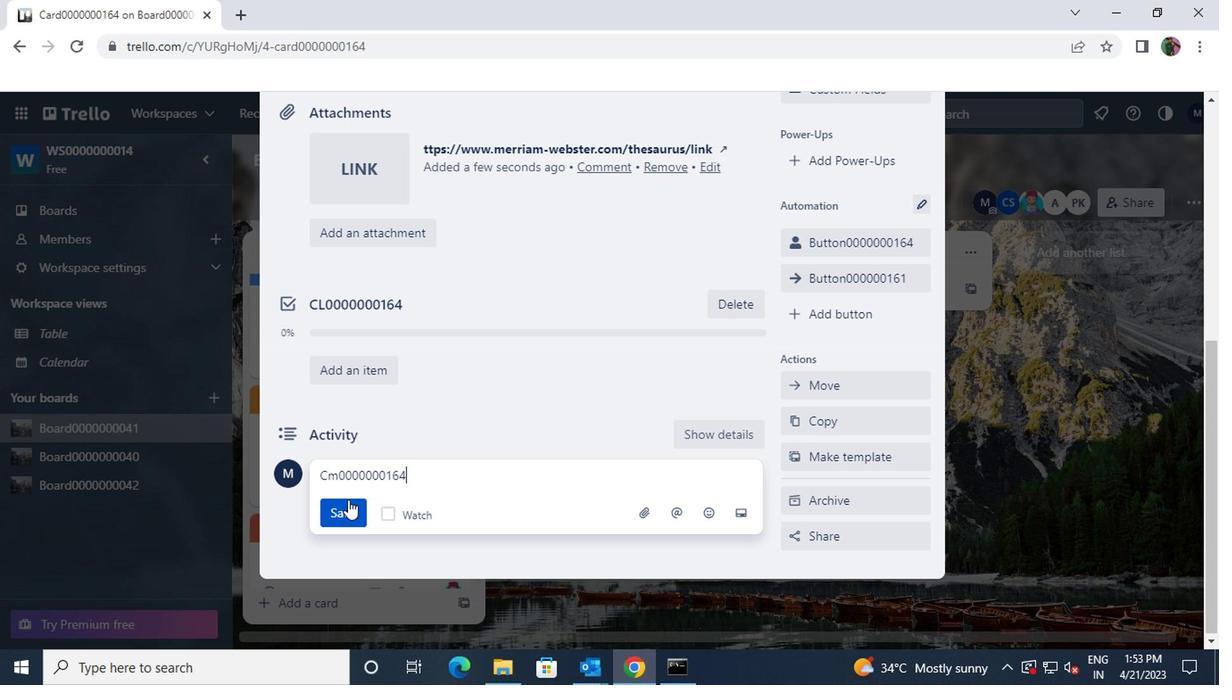 
Action: Mouse pressed left at (342, 505)
Screenshot: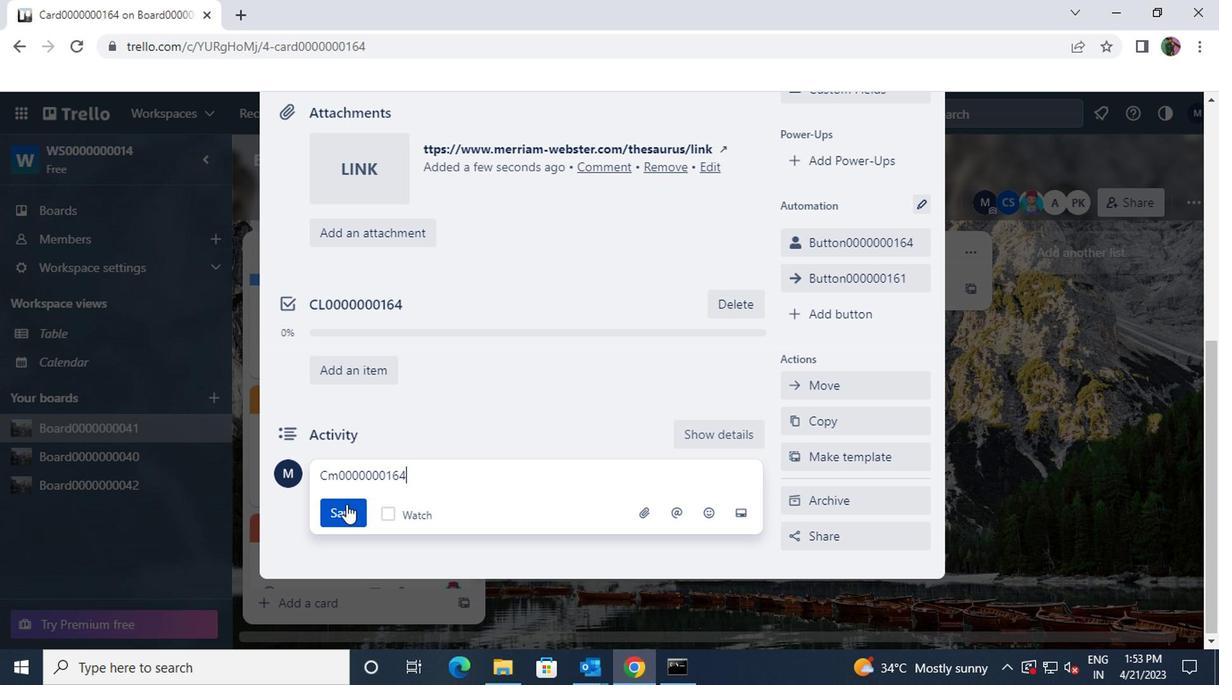 
Action: Key pressed <Key.f8>
Screenshot: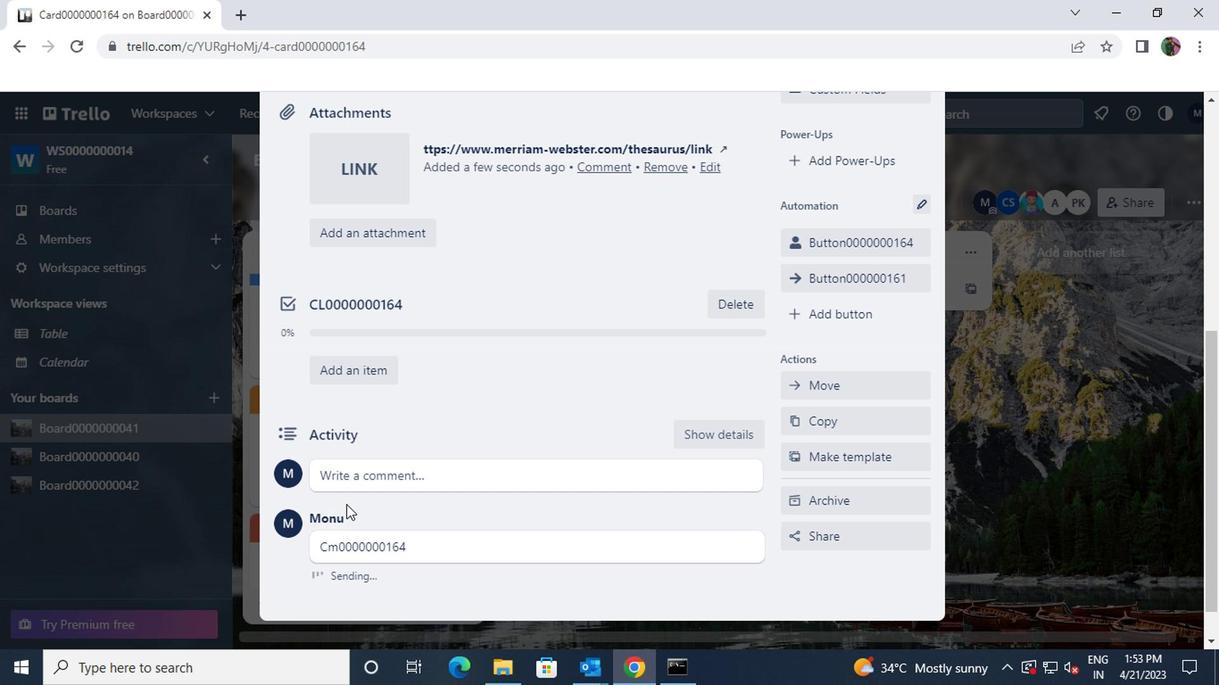 
